 Task: Change the zoom level in the configuration of the roadmap layout of the mark's project to quarter.
Action: Mouse moved to (19, 125)
Screenshot: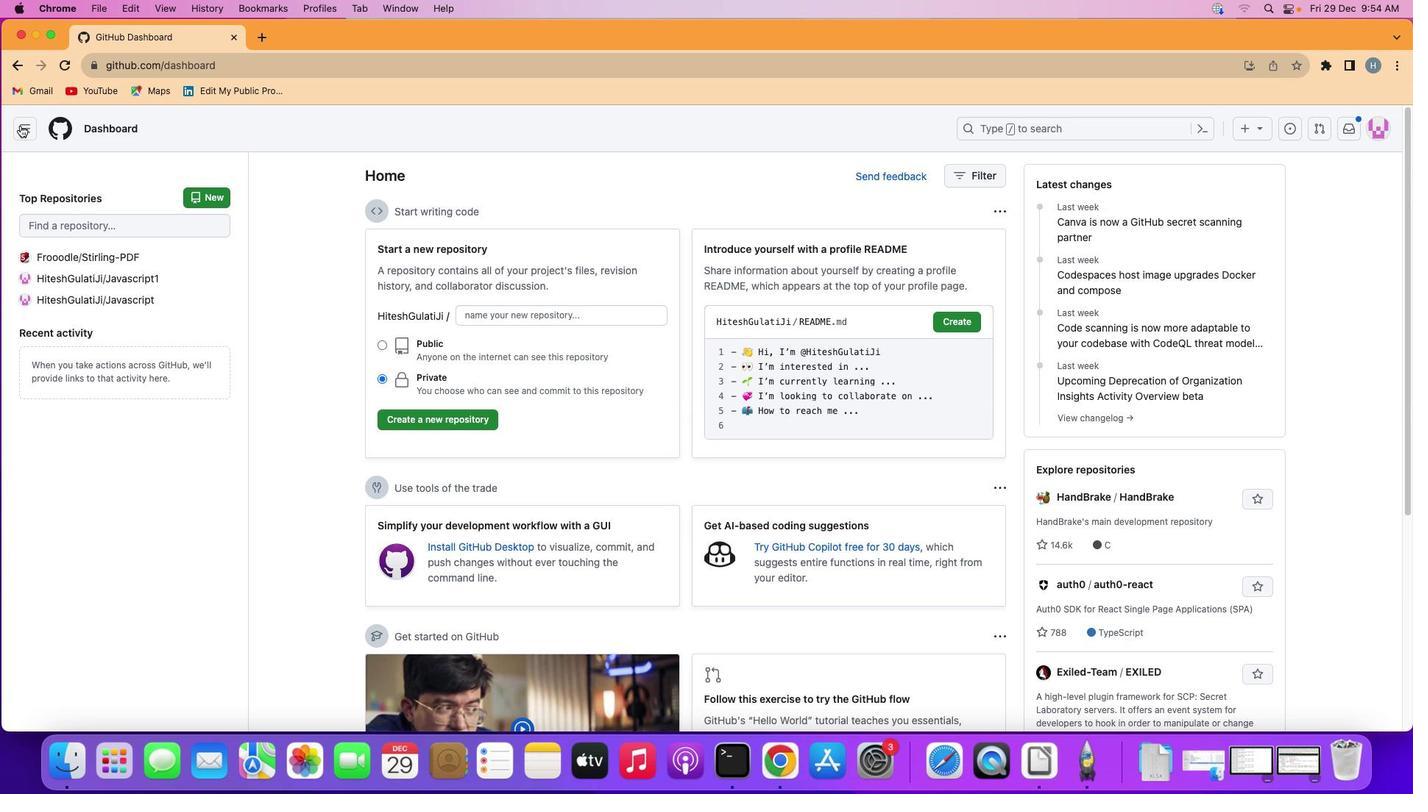 
Action: Mouse pressed left at (19, 125)
Screenshot: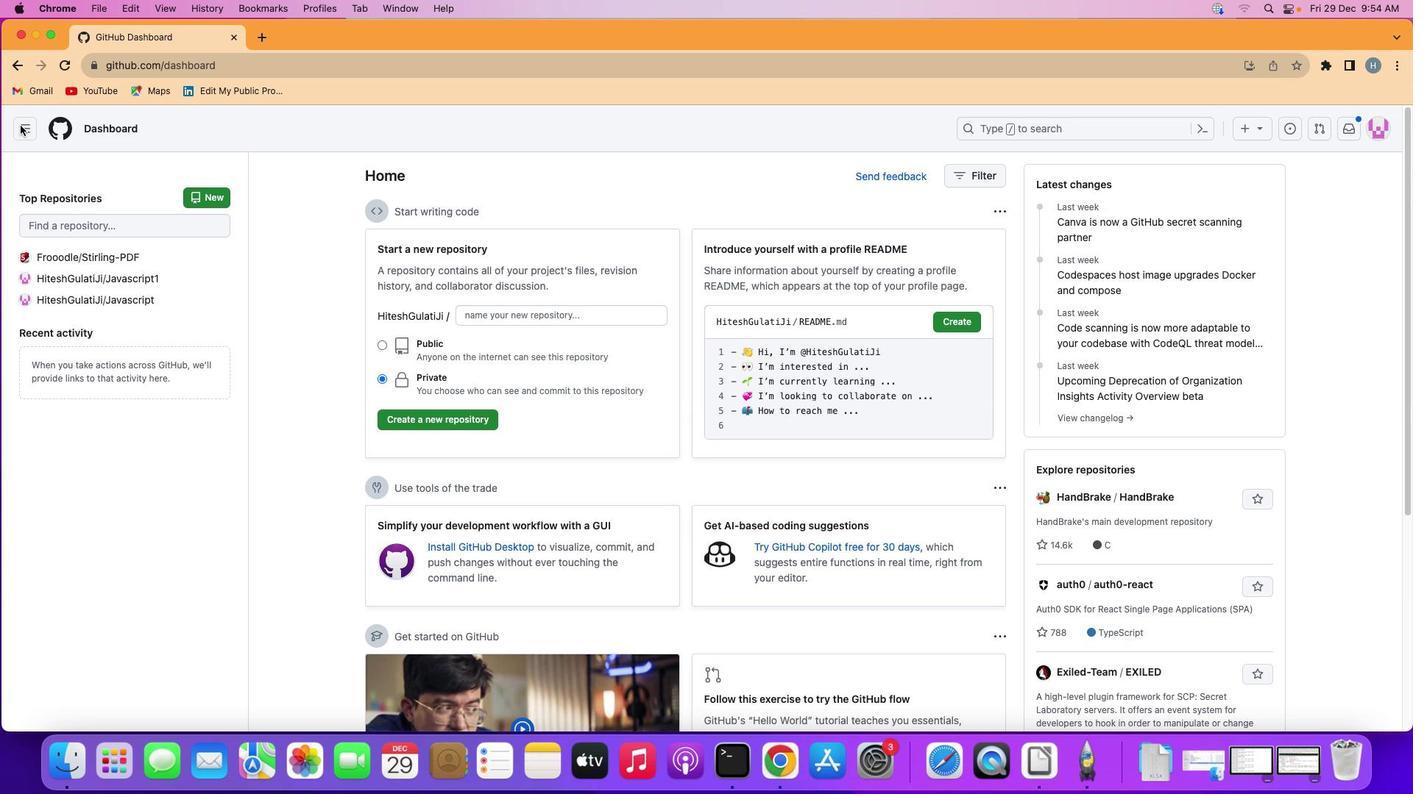 
Action: Mouse moved to (95, 235)
Screenshot: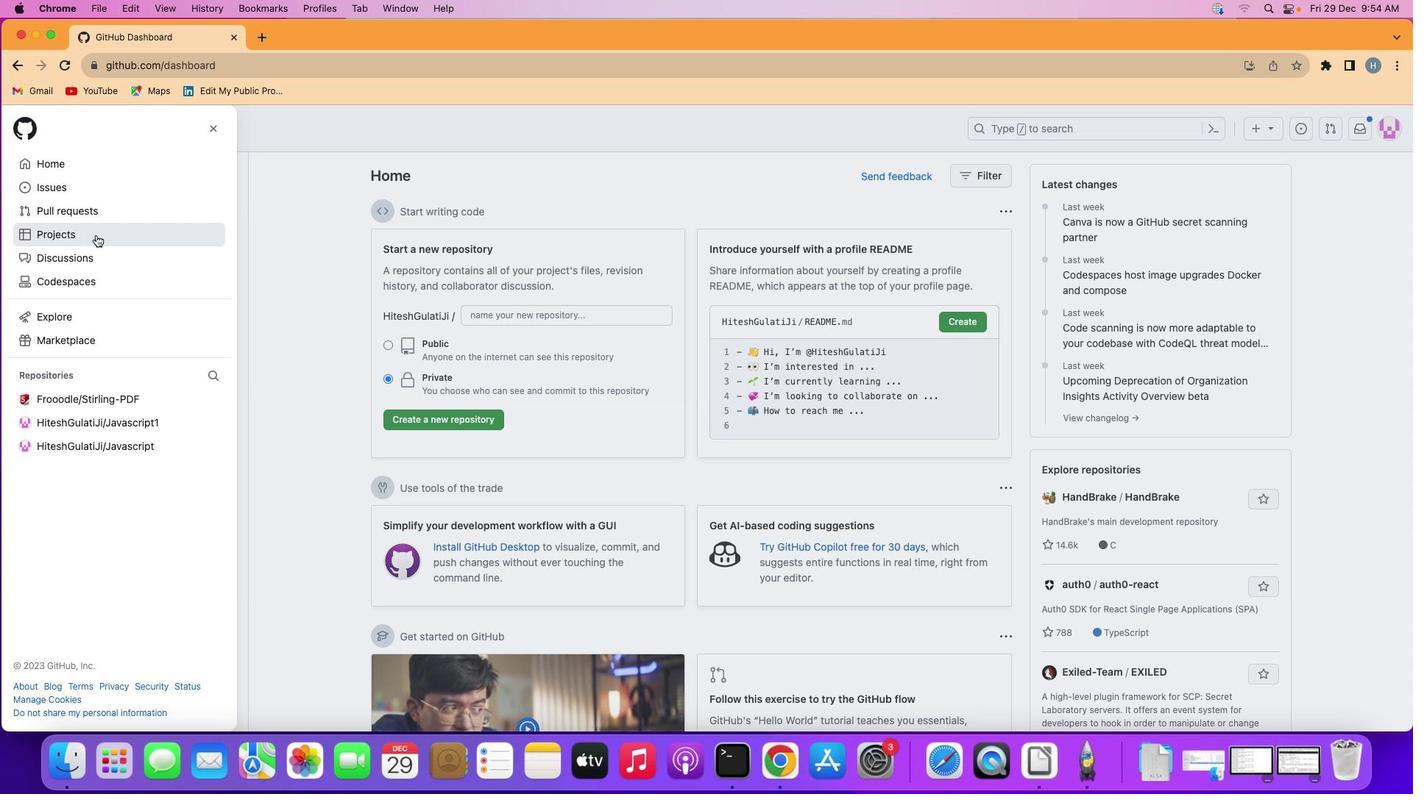 
Action: Mouse pressed left at (95, 235)
Screenshot: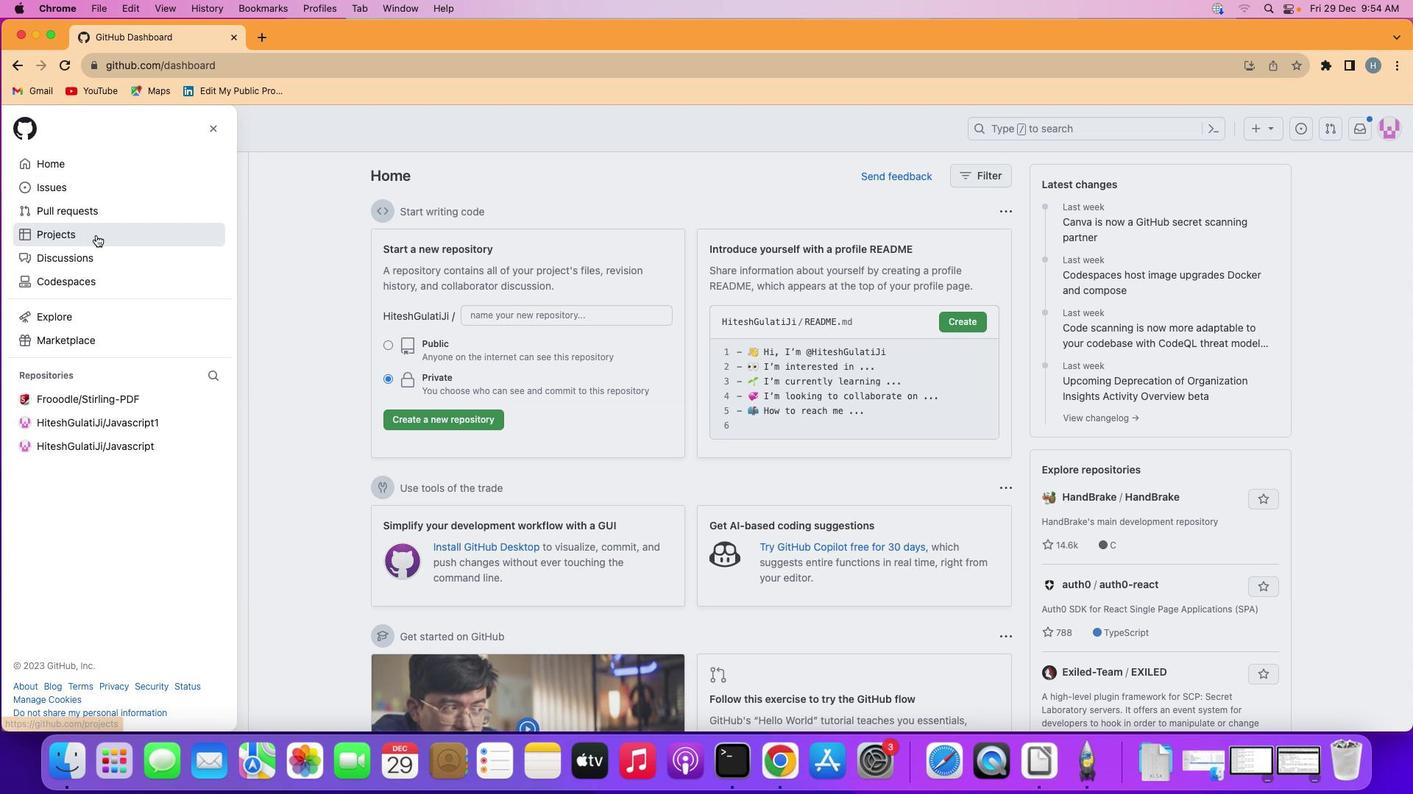 
Action: Mouse moved to (534, 330)
Screenshot: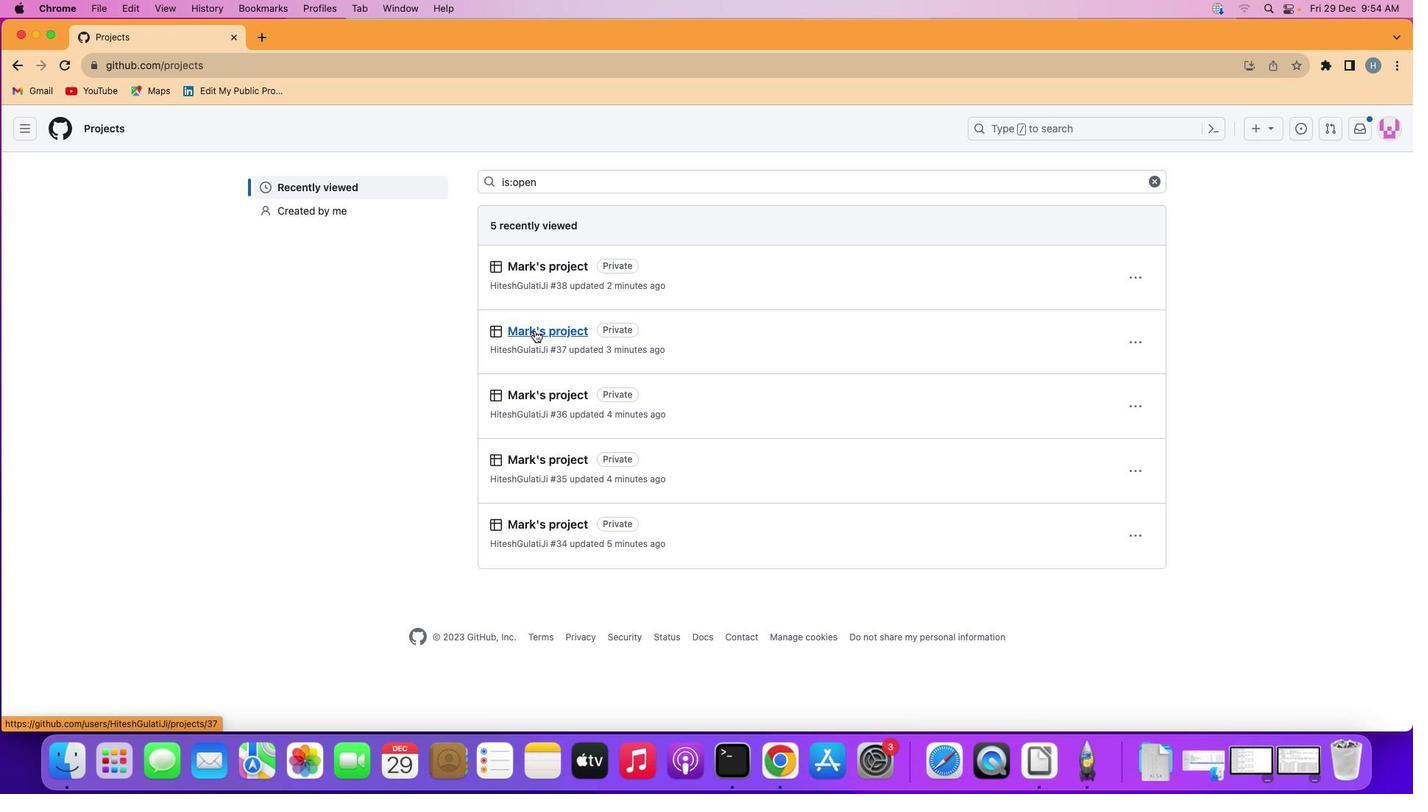 
Action: Mouse pressed left at (534, 330)
Screenshot: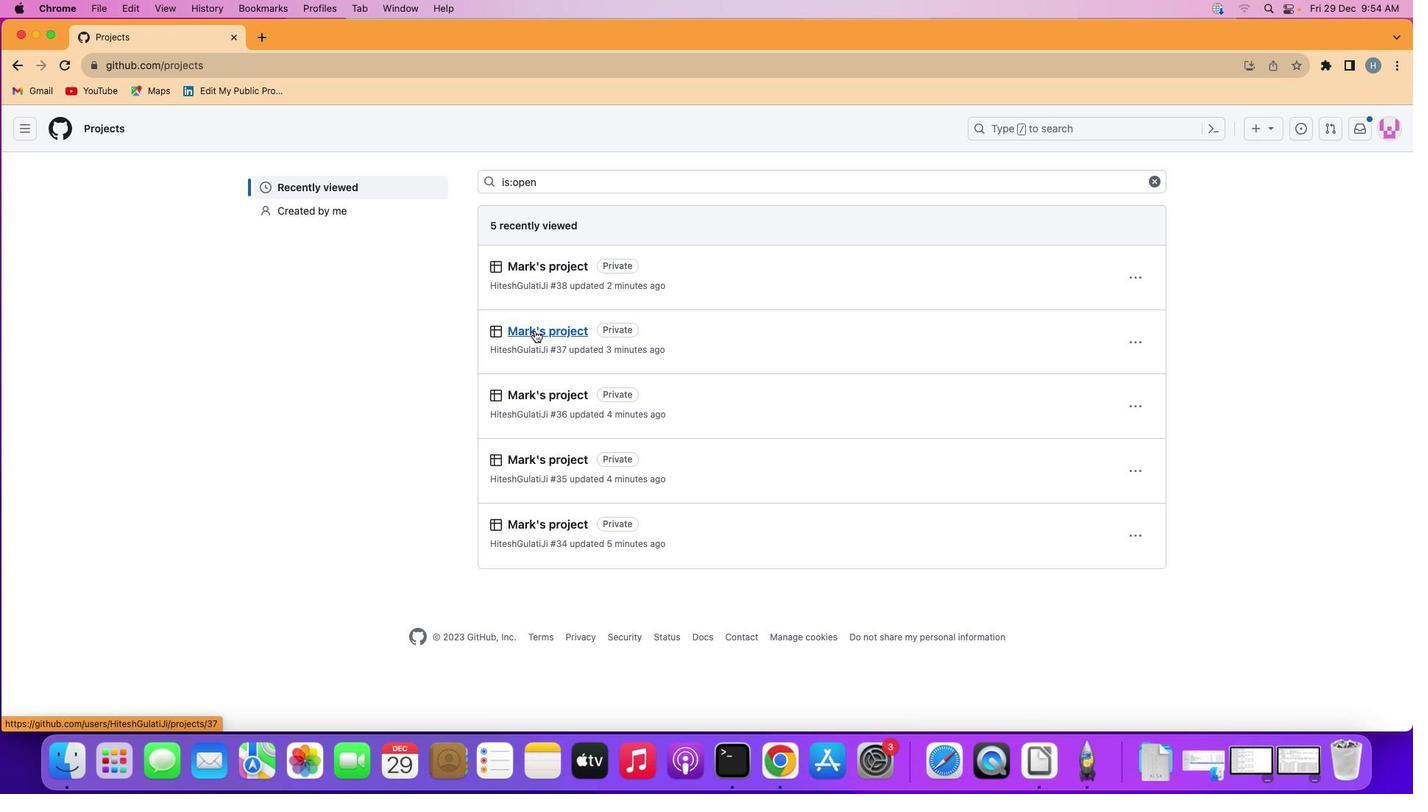 
Action: Mouse moved to (104, 200)
Screenshot: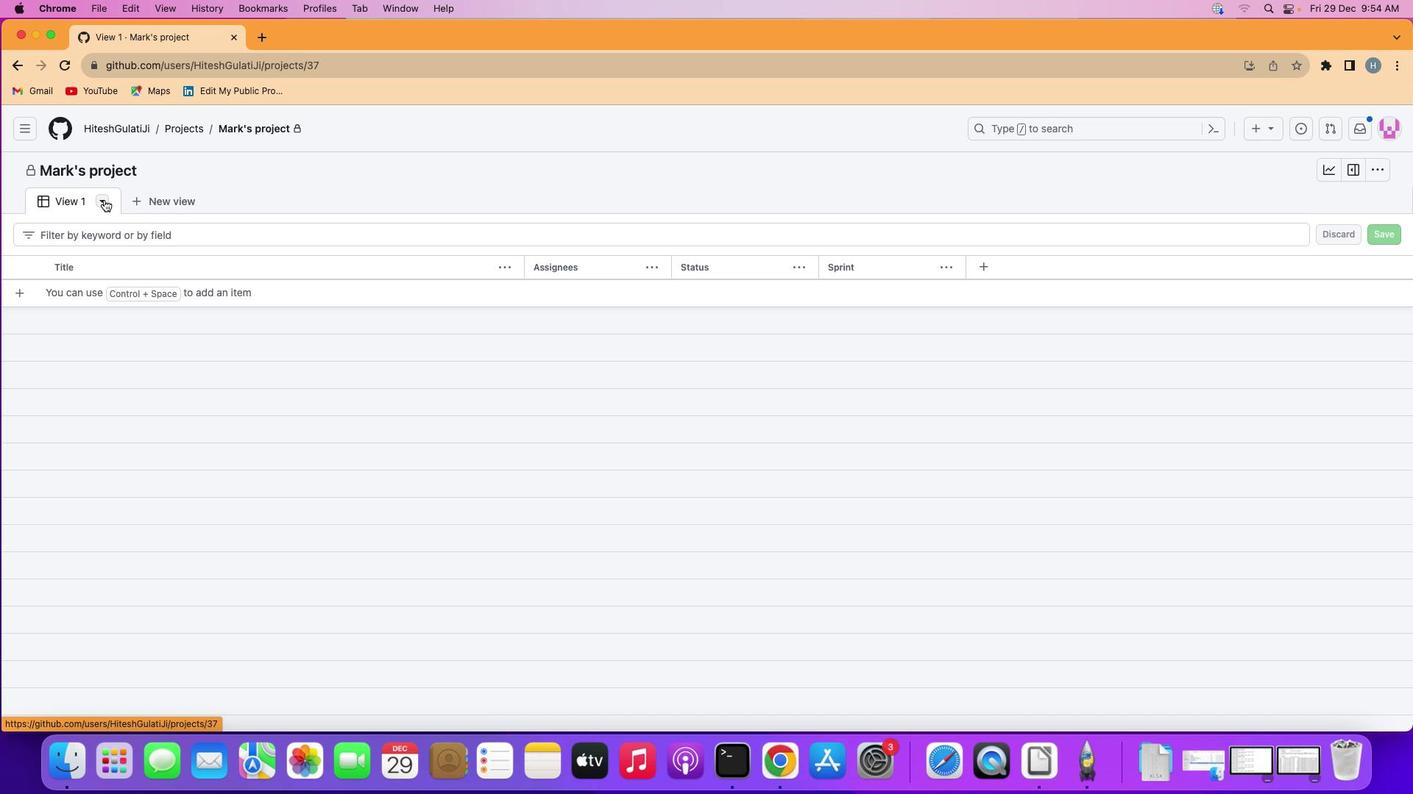 
Action: Mouse pressed left at (104, 200)
Screenshot: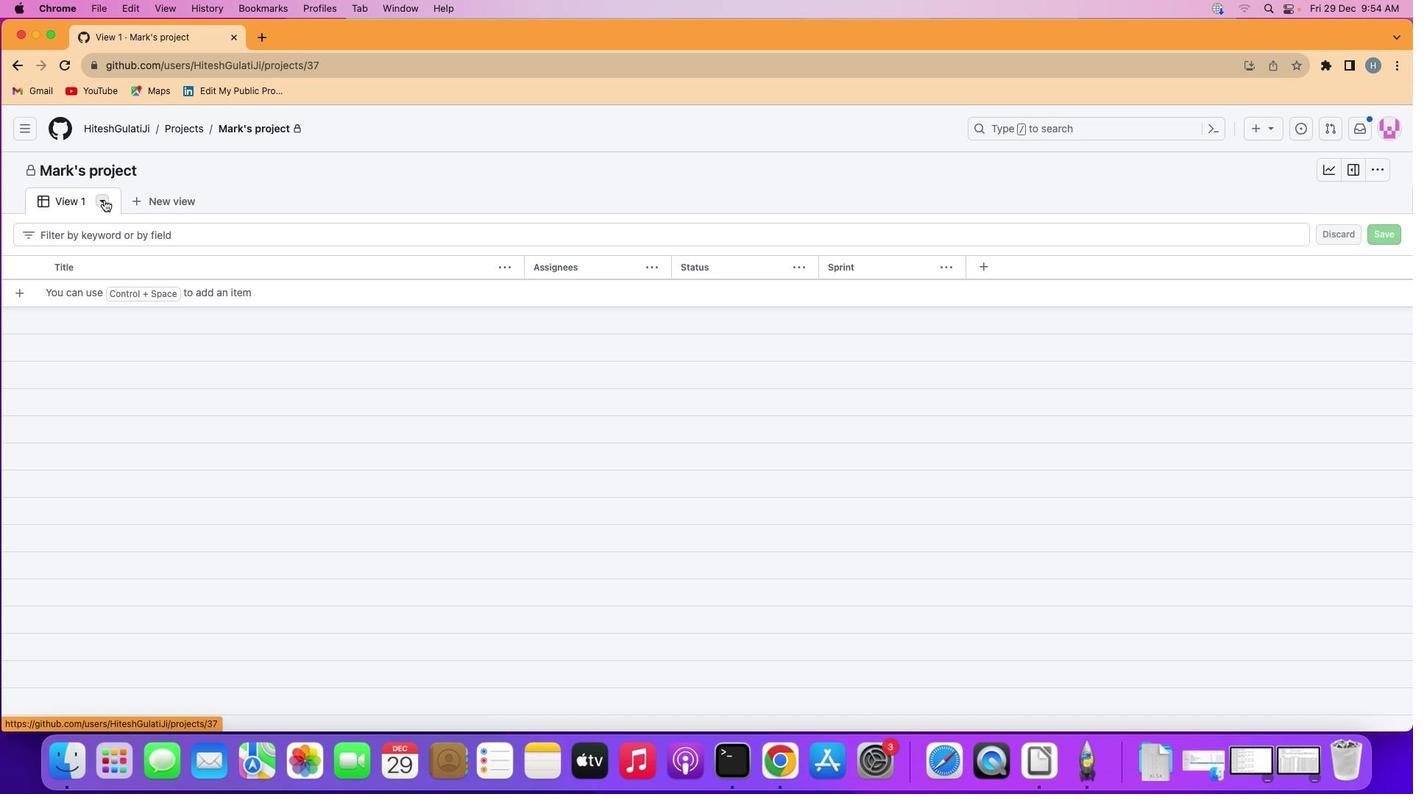 
Action: Mouse moved to (281, 245)
Screenshot: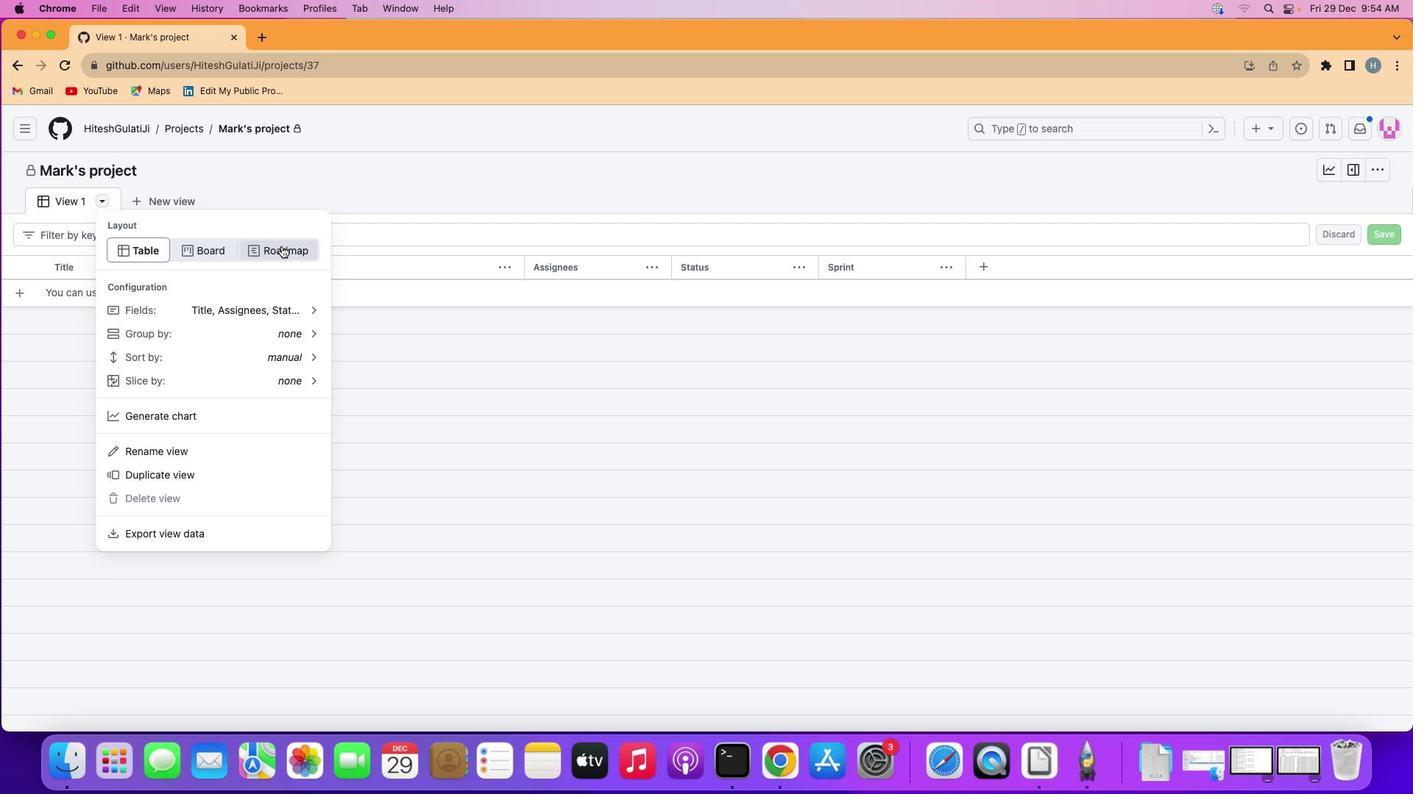 
Action: Mouse pressed left at (281, 245)
Screenshot: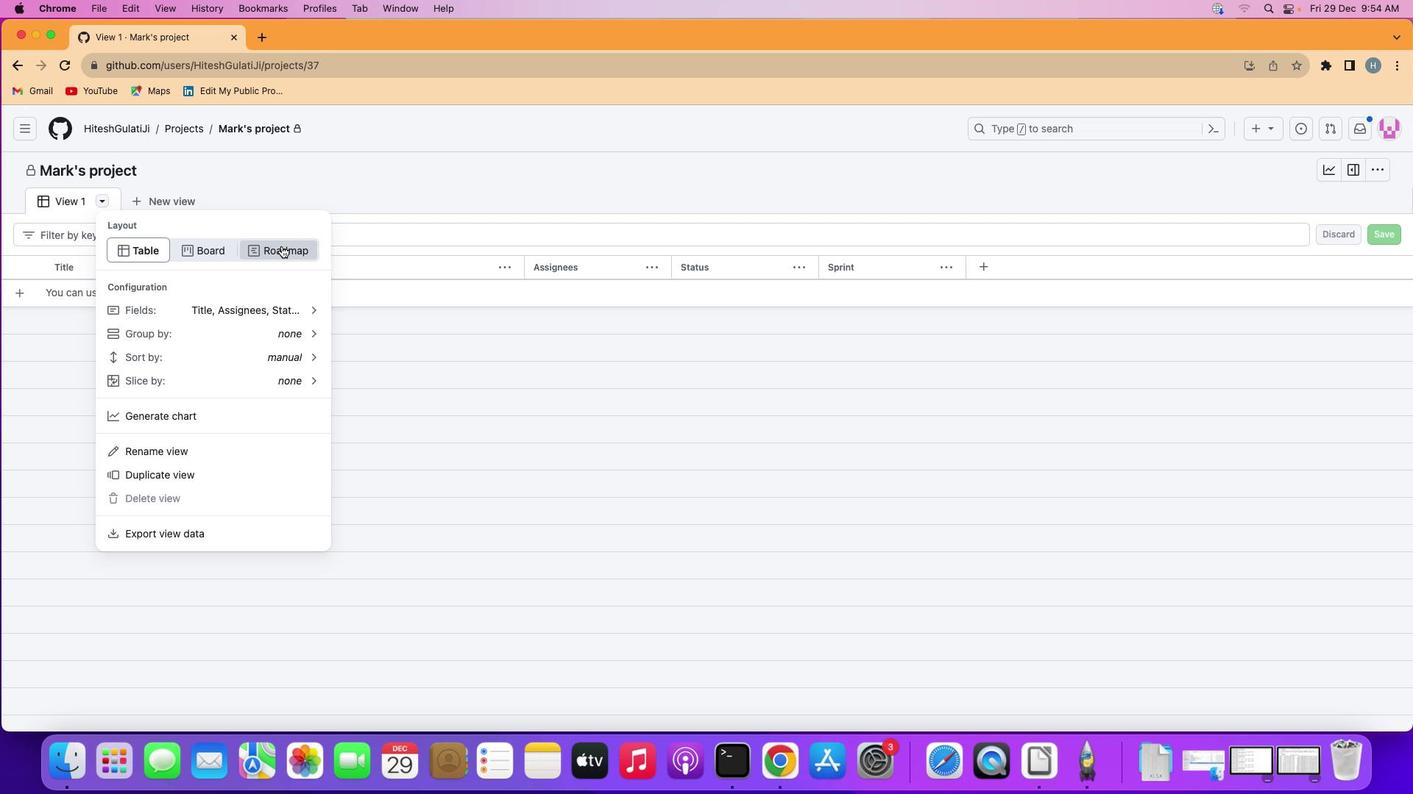 
Action: Mouse moved to (102, 197)
Screenshot: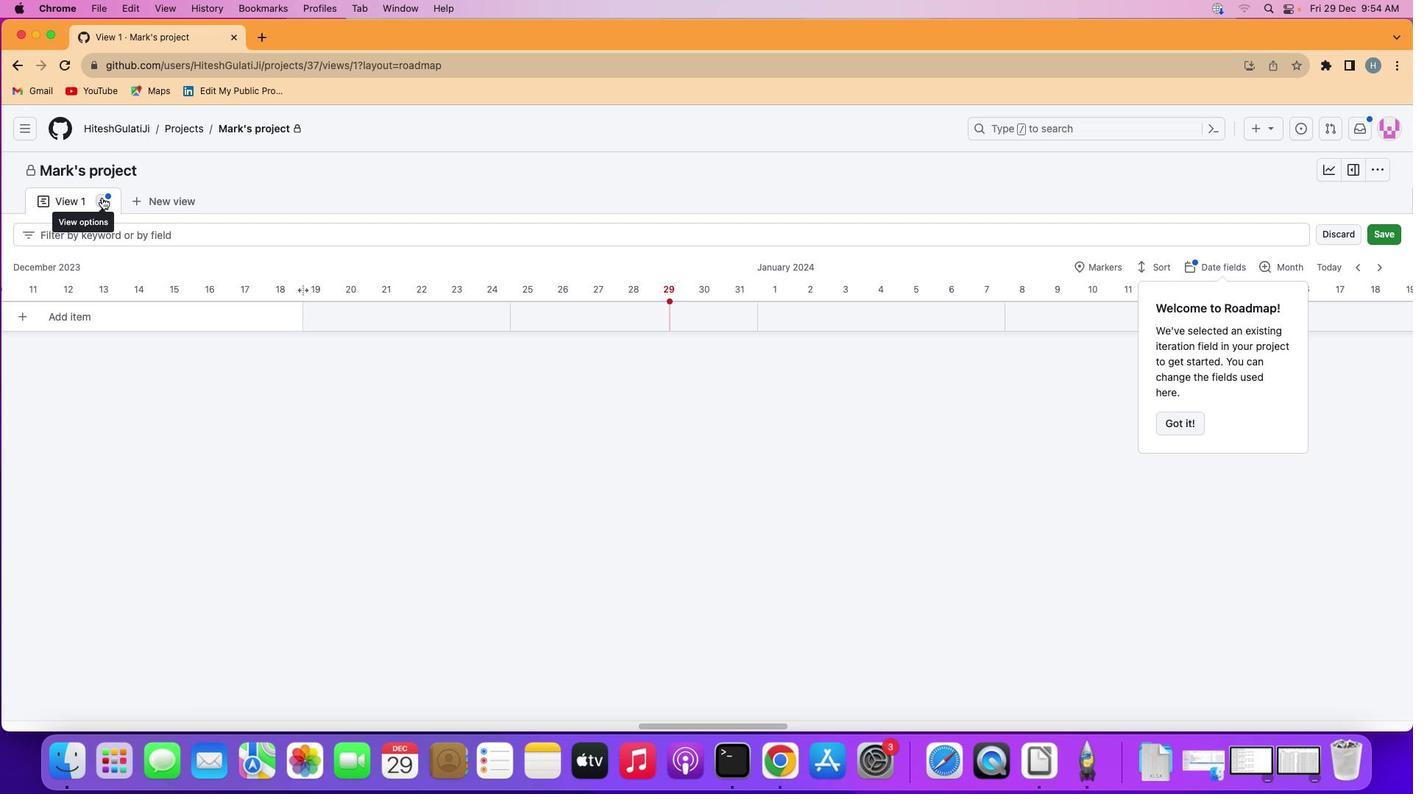 
Action: Mouse pressed left at (102, 197)
Screenshot: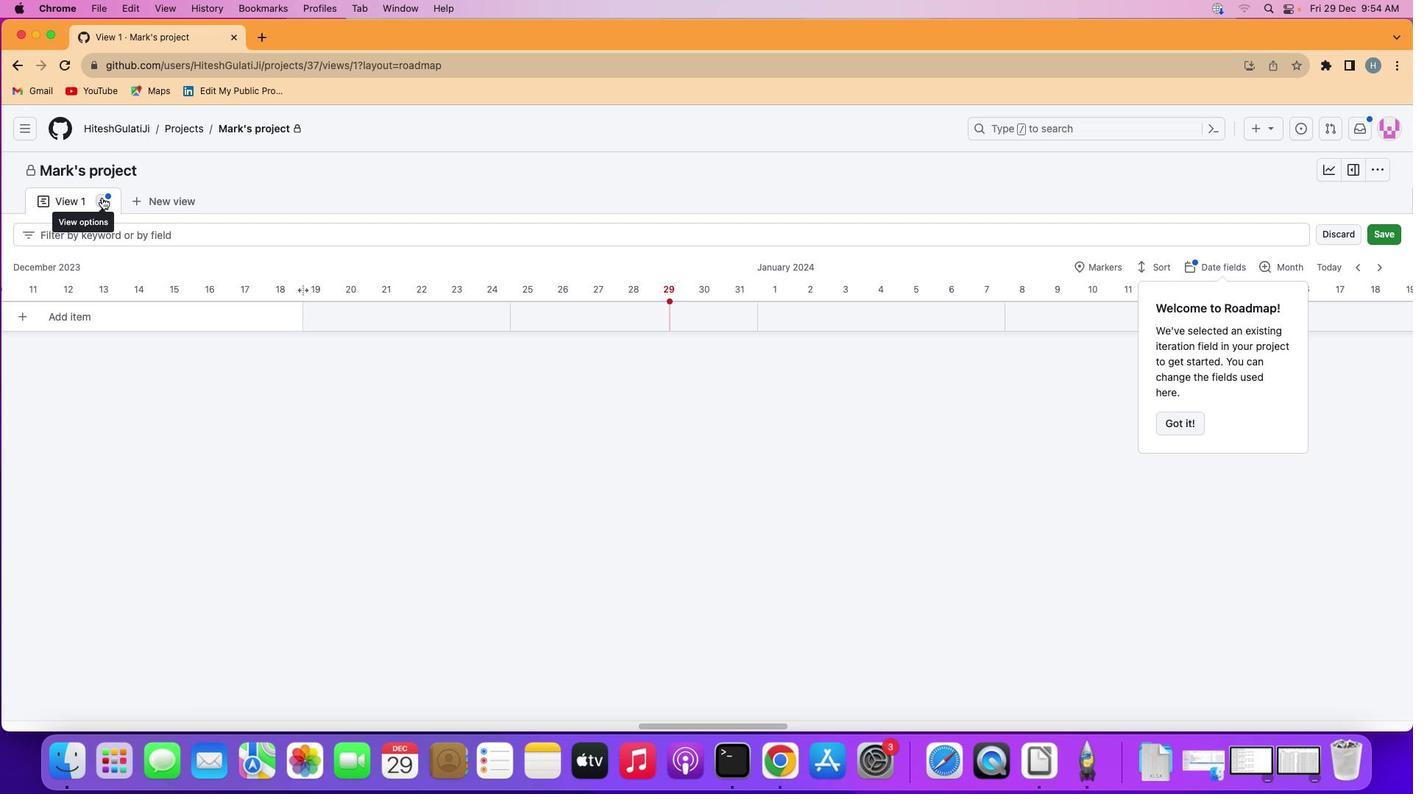 
Action: Mouse moved to (162, 399)
Screenshot: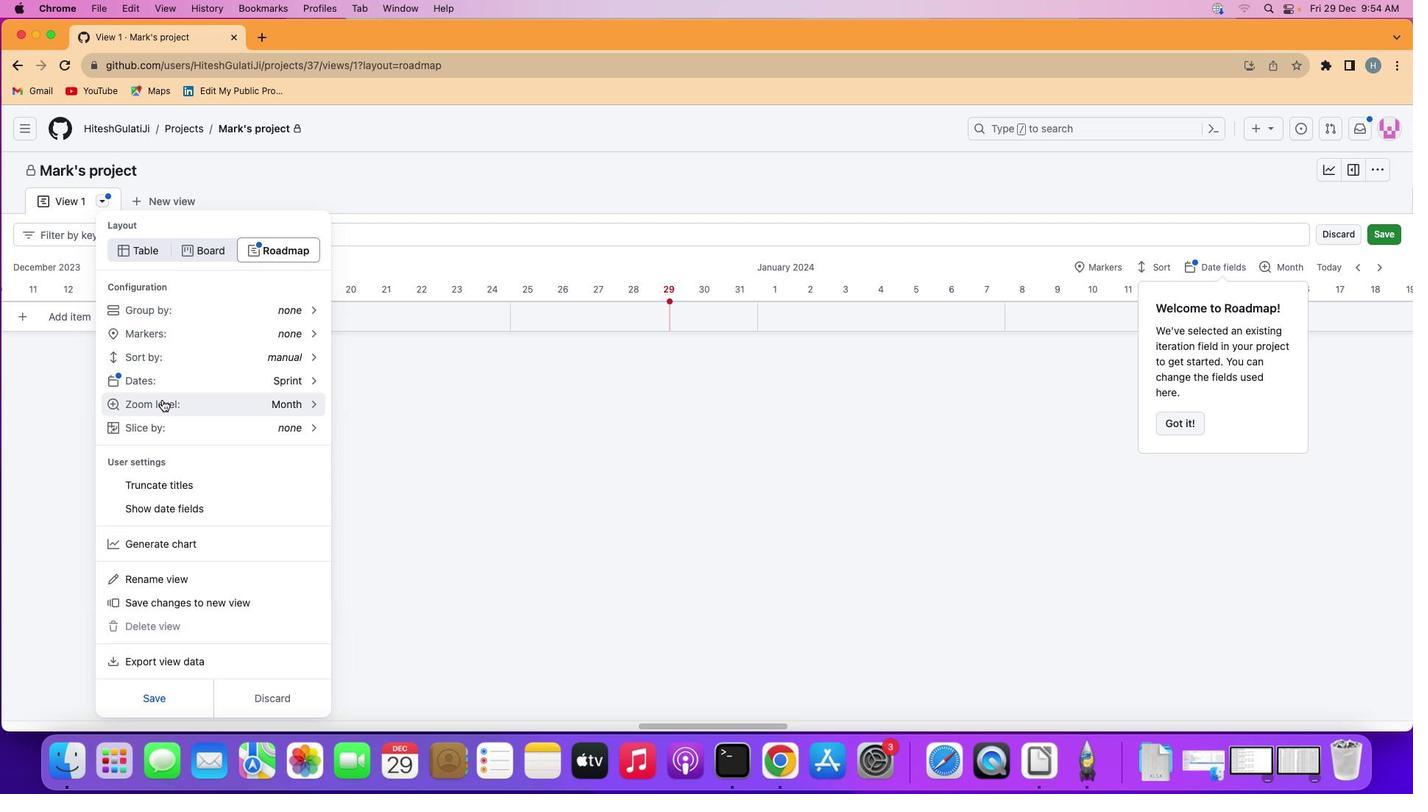 
Action: Mouse pressed left at (162, 399)
Screenshot: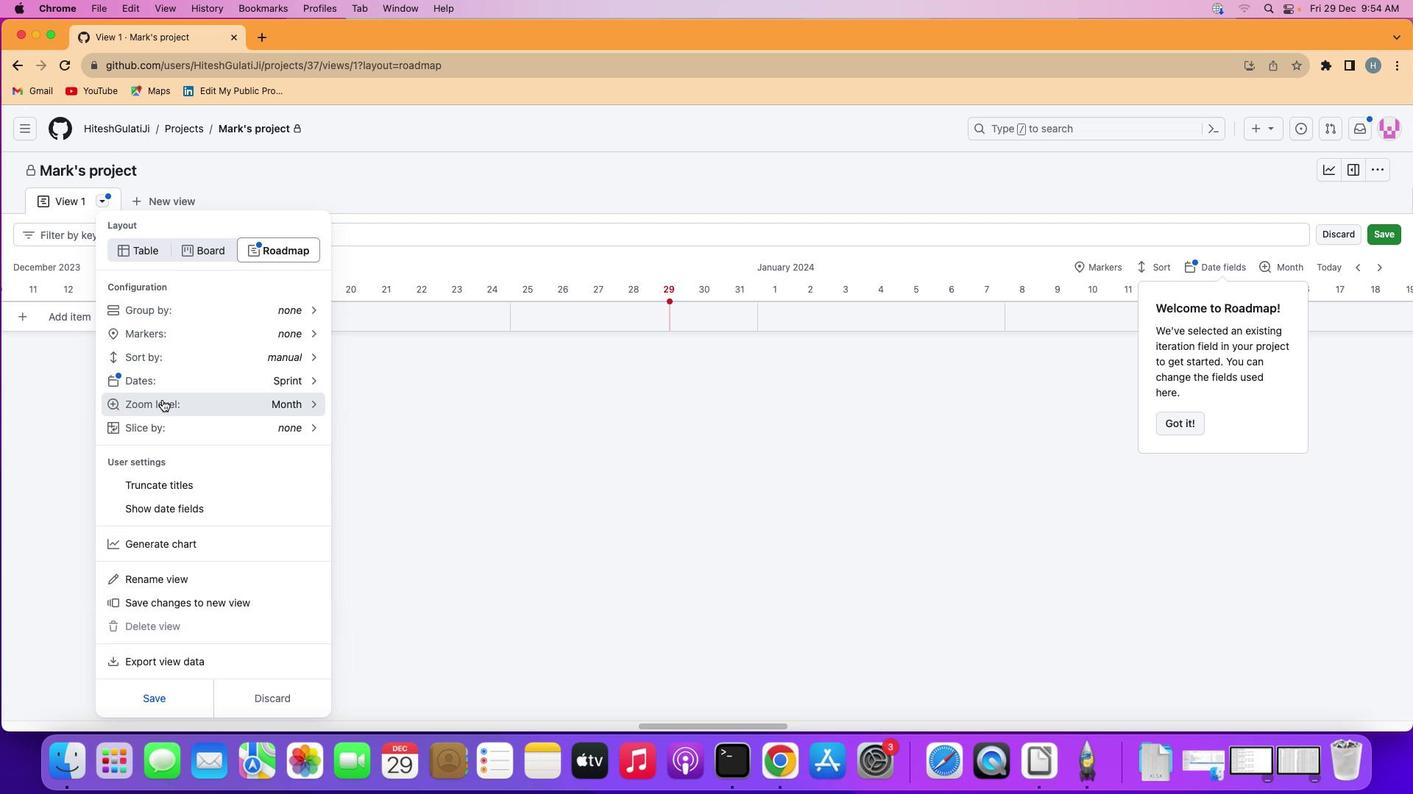 
Action: Mouse moved to (161, 270)
Screenshot: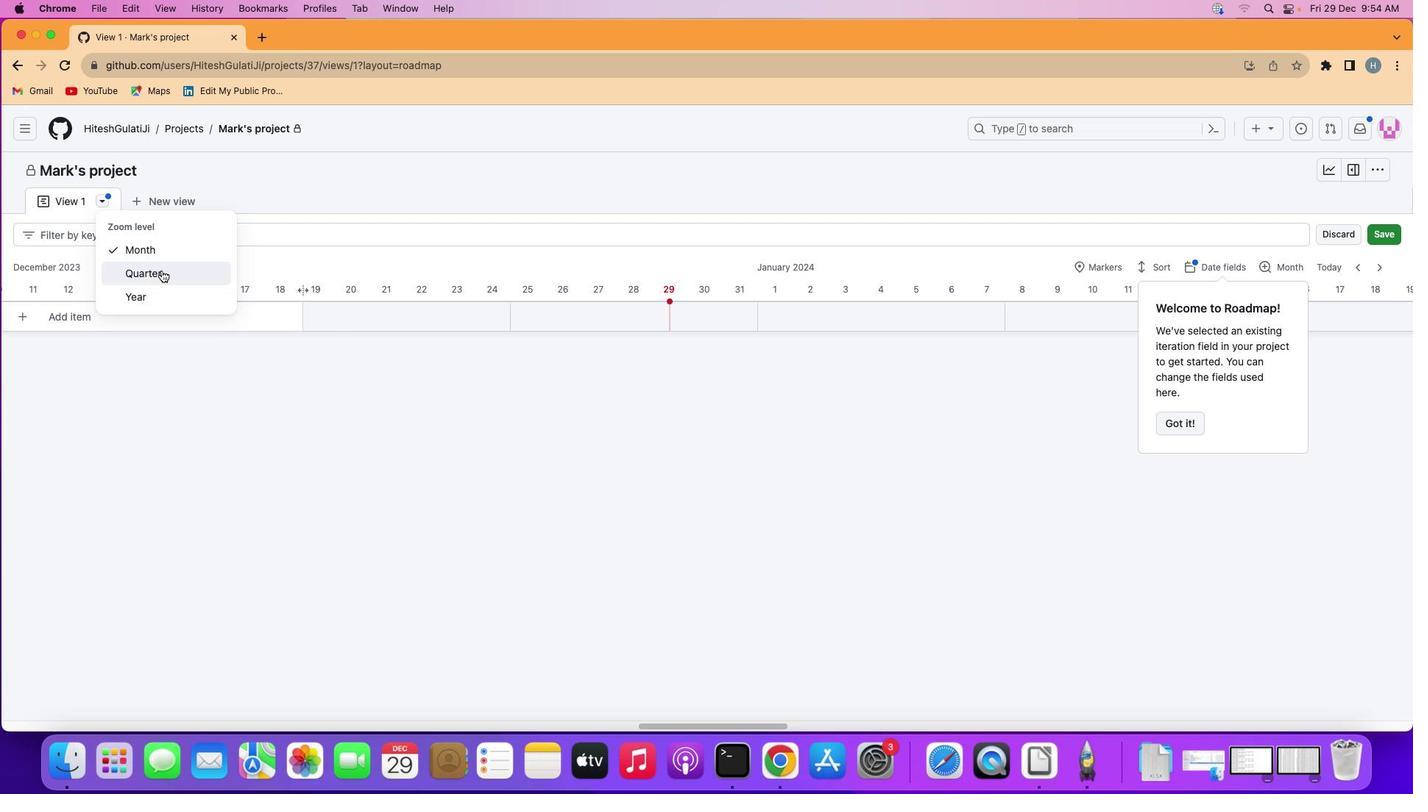 
Action: Mouse pressed left at (161, 270)
Screenshot: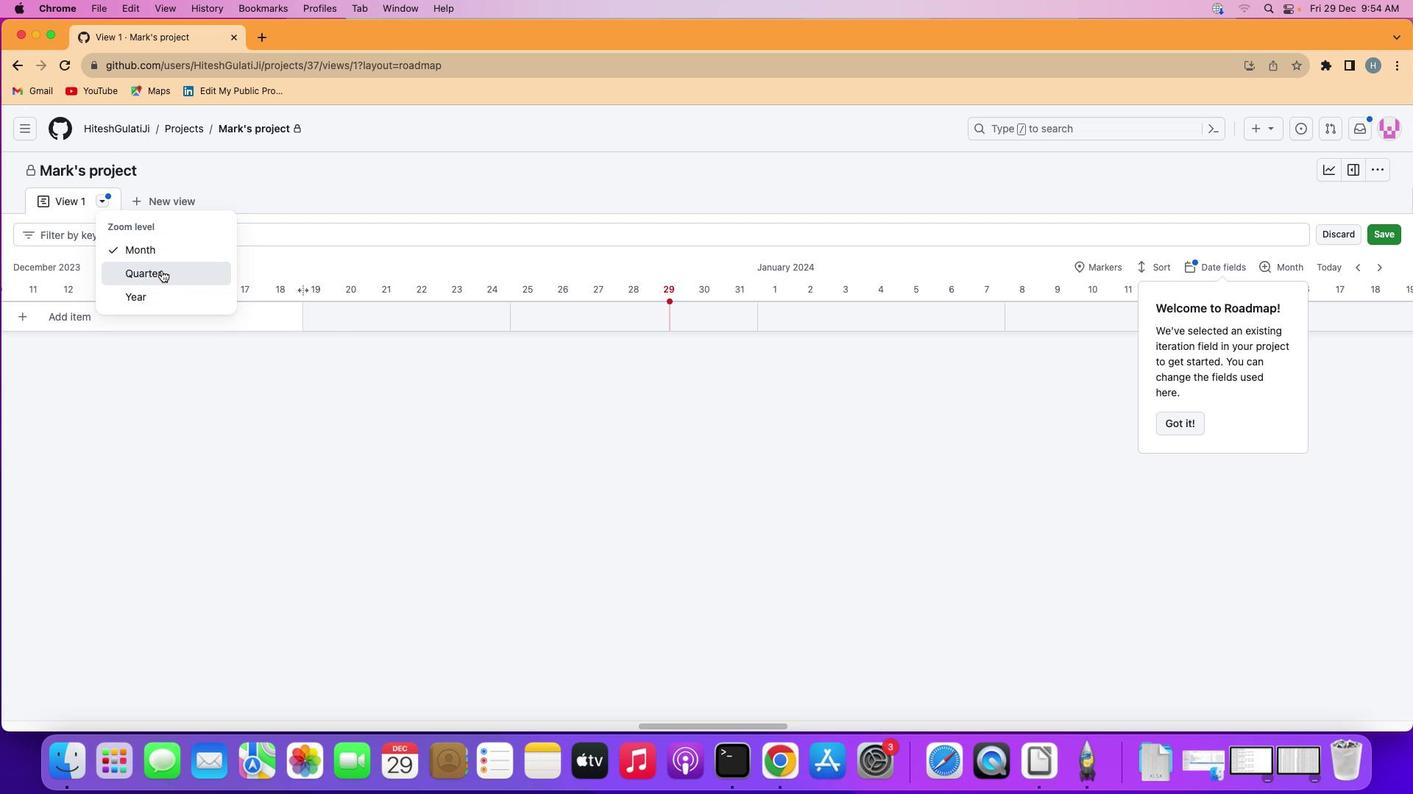 
Action: Mouse moved to (321, 259)
Screenshot: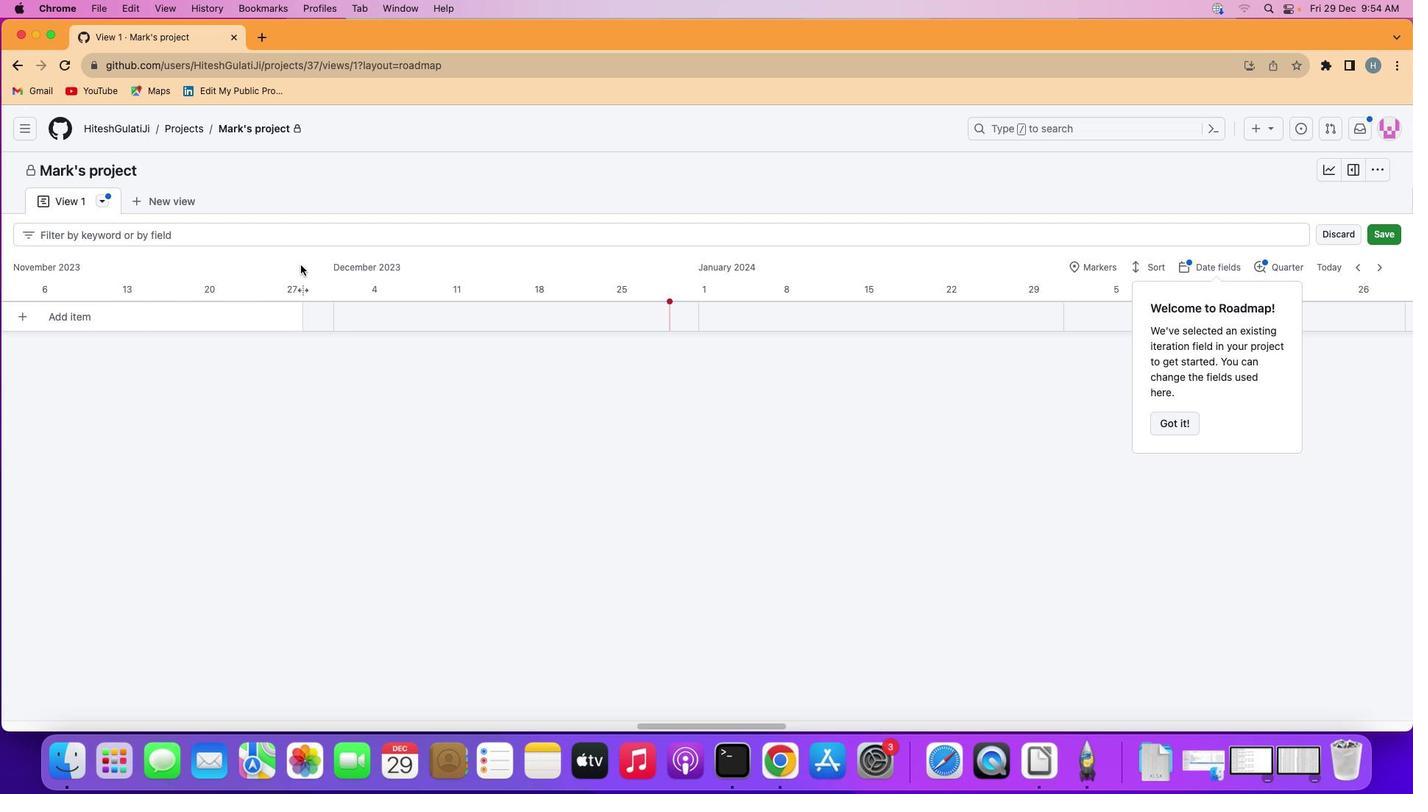 
